 Task: Create a due date automation trigger when advanced on, on the tuesday of the week a card is due add dates with an overdue due date at 11:00 AM.
Action: Mouse moved to (1020, 75)
Screenshot: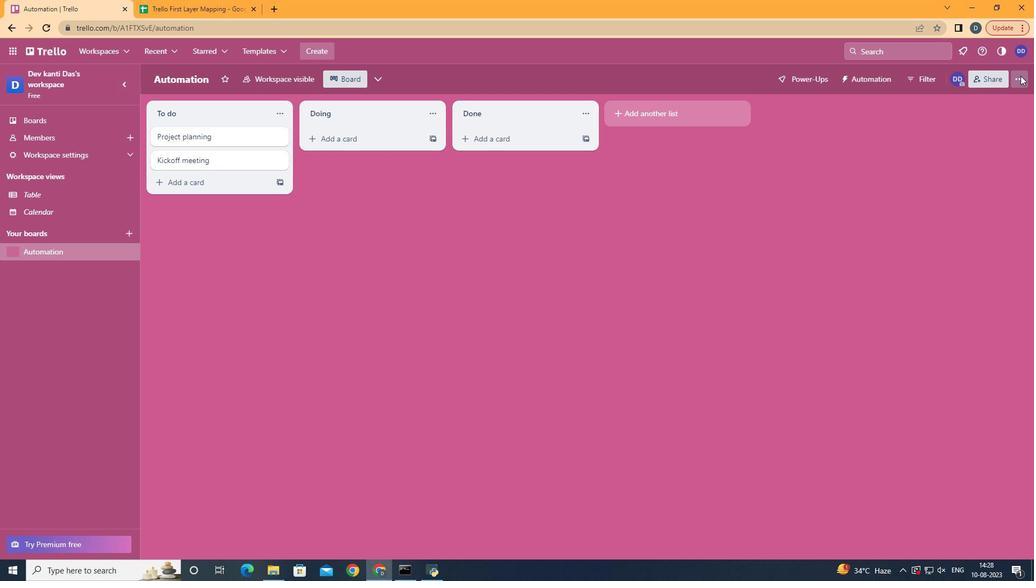 
Action: Mouse pressed left at (1020, 75)
Screenshot: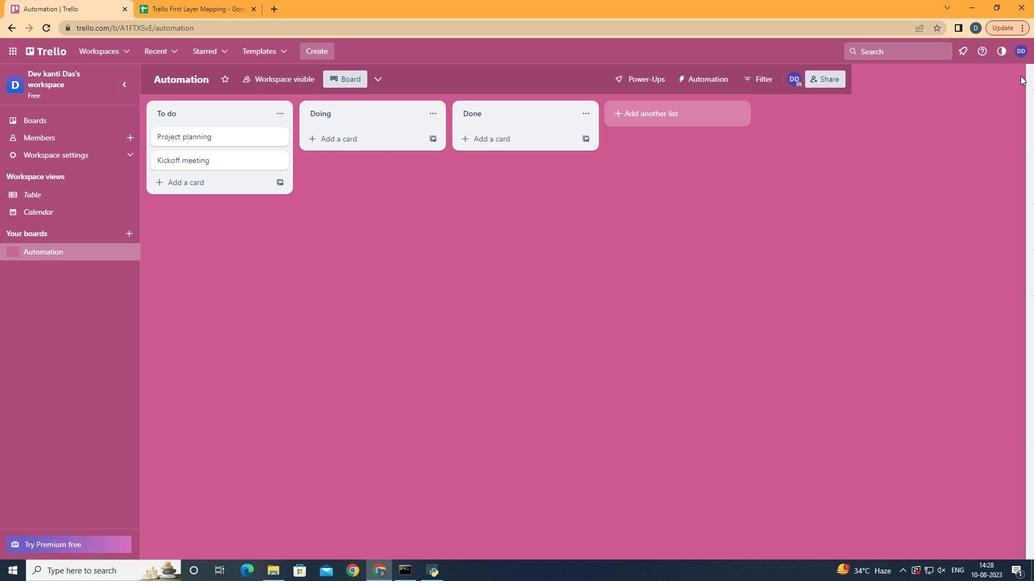 
Action: Mouse moved to (952, 222)
Screenshot: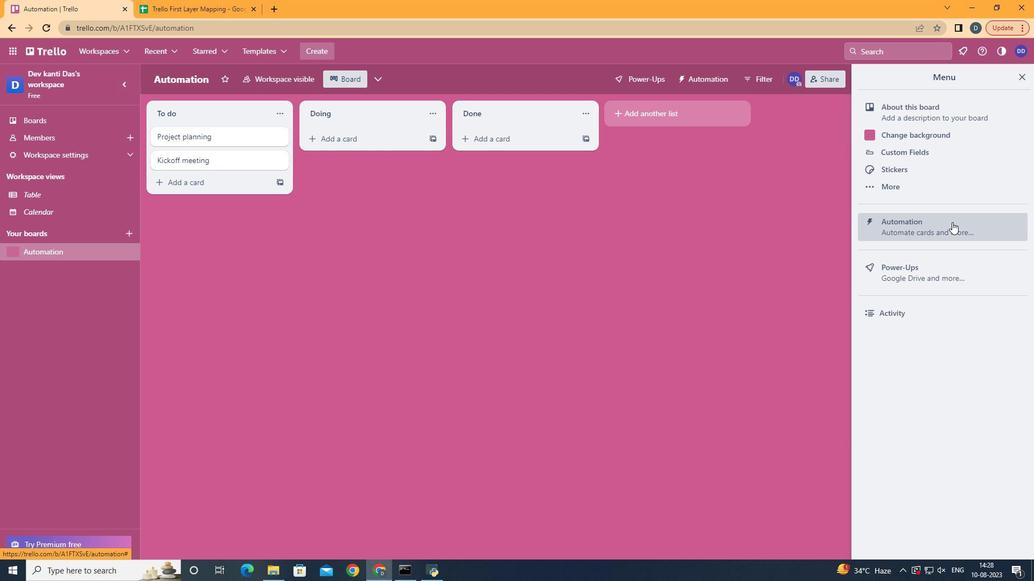 
Action: Mouse pressed left at (952, 222)
Screenshot: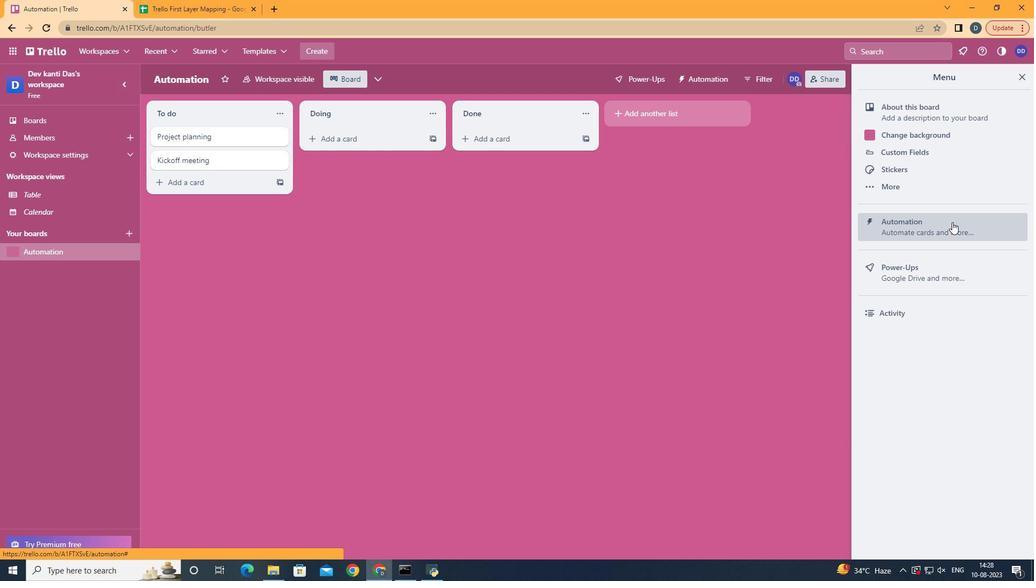 
Action: Mouse moved to (199, 220)
Screenshot: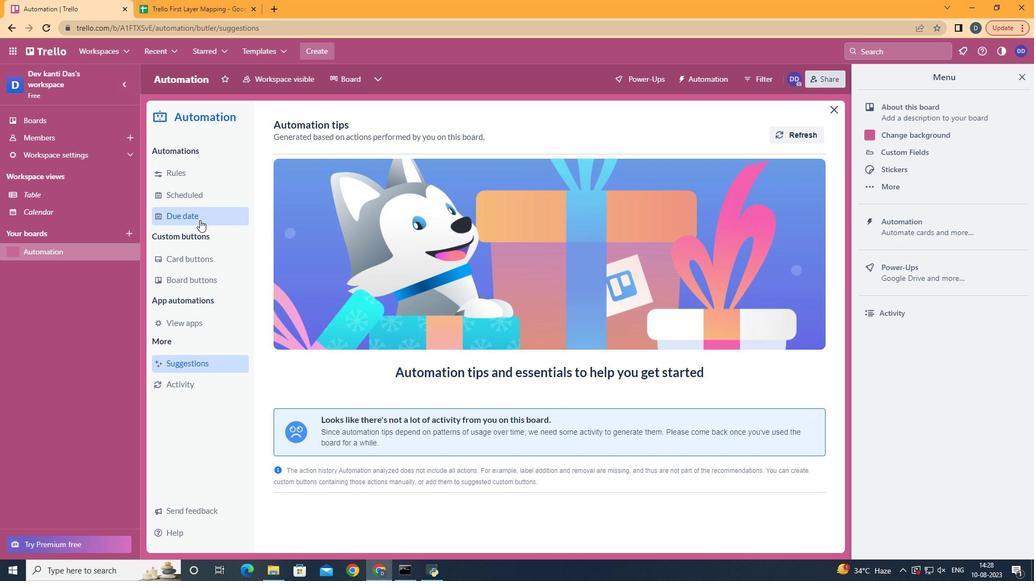 
Action: Mouse pressed left at (199, 220)
Screenshot: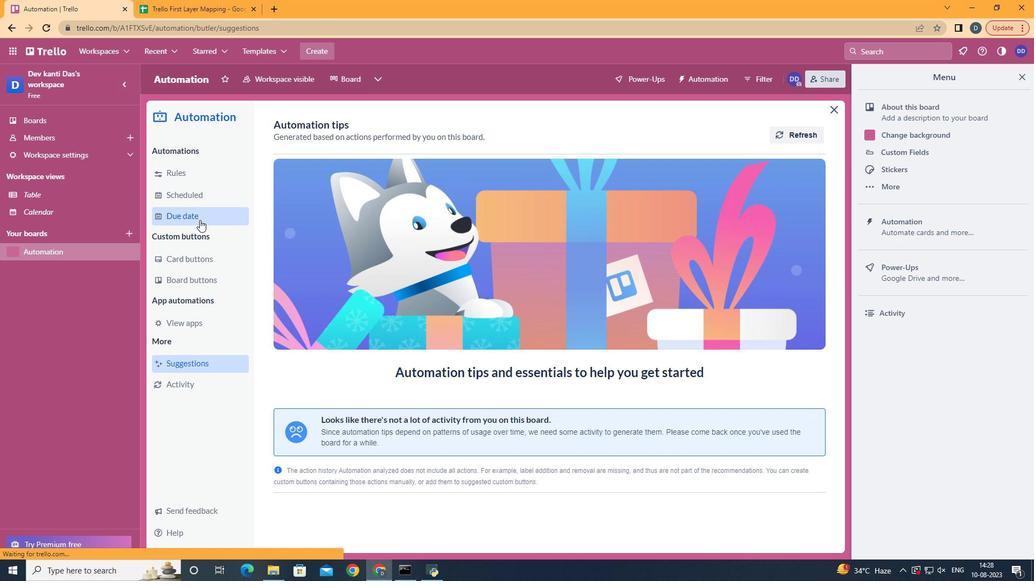 
Action: Mouse moved to (751, 123)
Screenshot: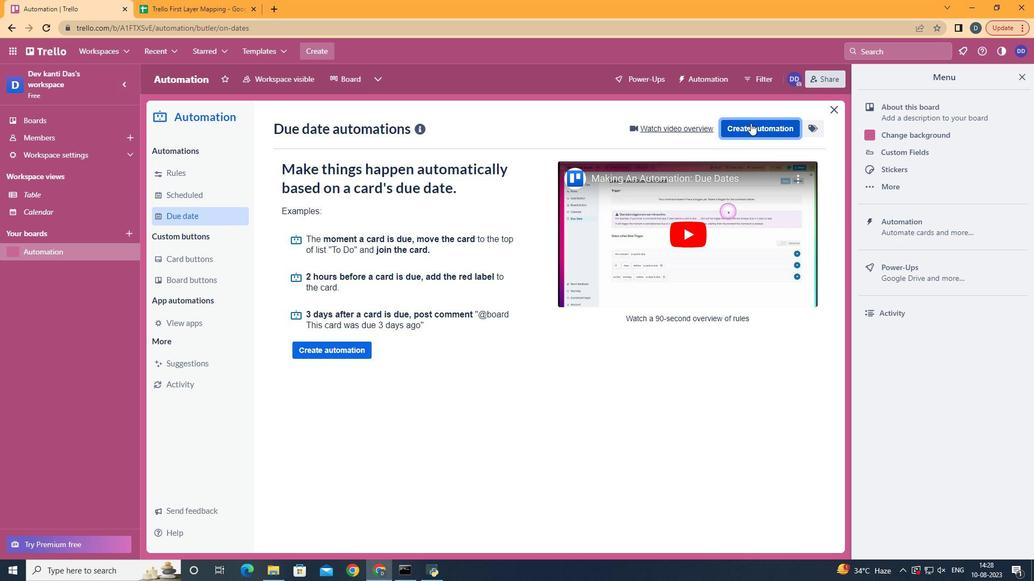 
Action: Mouse pressed left at (751, 123)
Screenshot: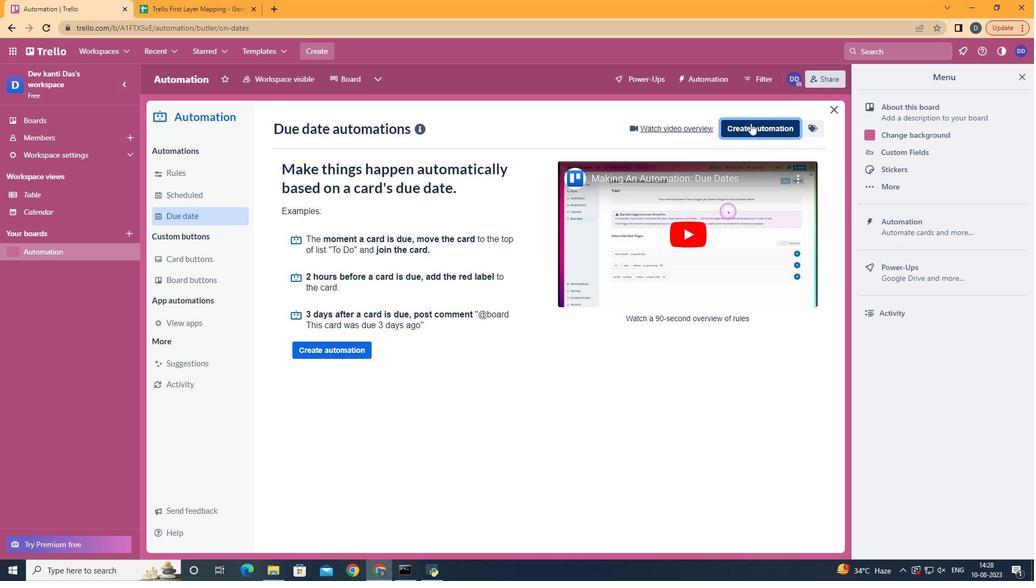 
Action: Mouse moved to (554, 227)
Screenshot: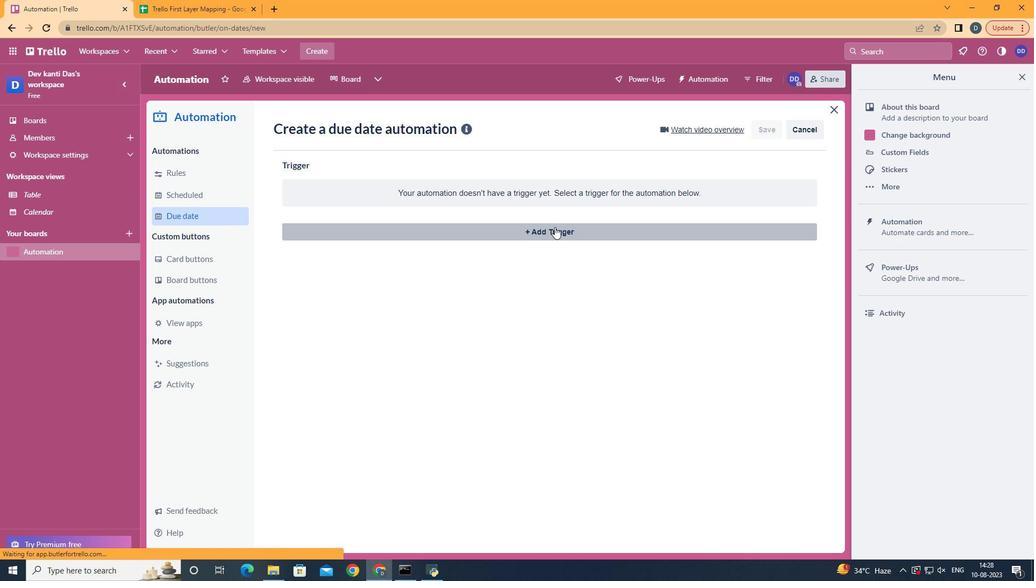 
Action: Mouse pressed left at (554, 227)
Screenshot: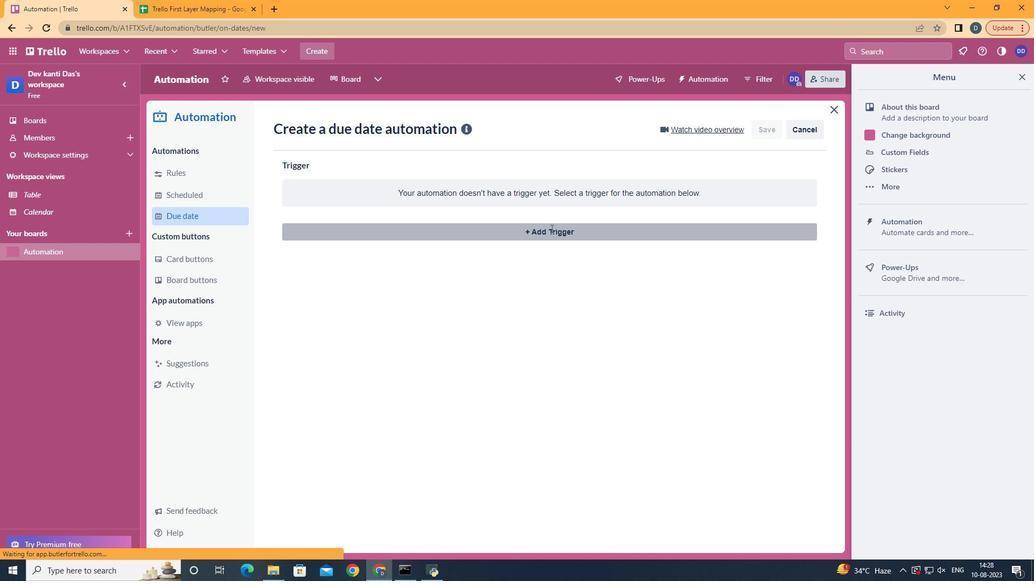 
Action: Mouse moved to (352, 297)
Screenshot: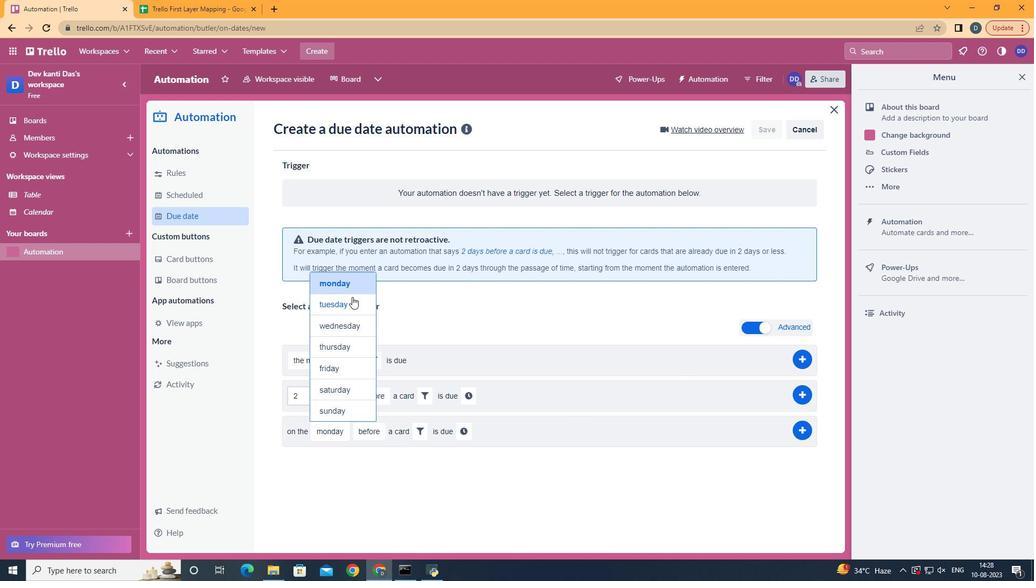
Action: Mouse pressed left at (352, 297)
Screenshot: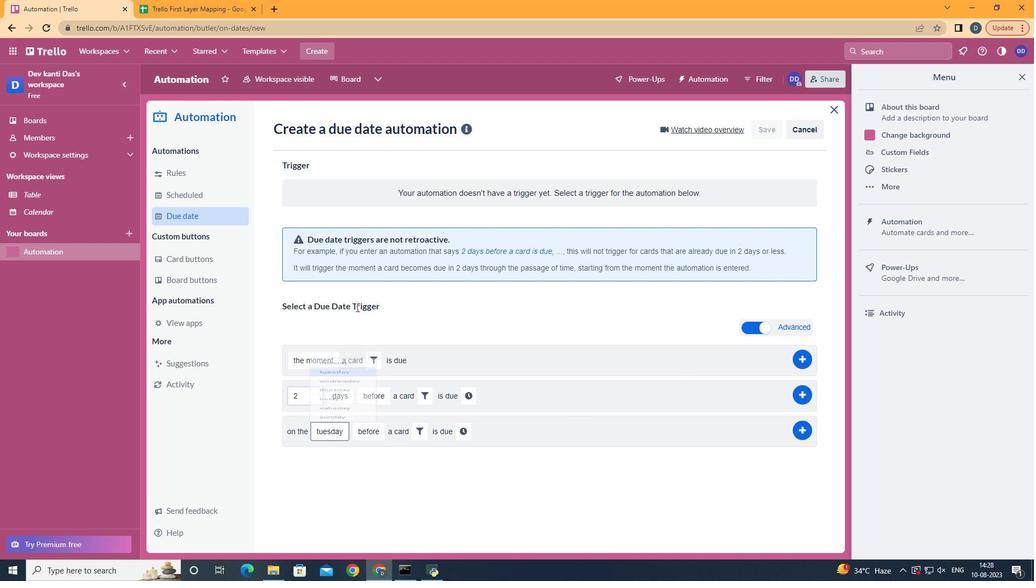 
Action: Mouse moved to (386, 502)
Screenshot: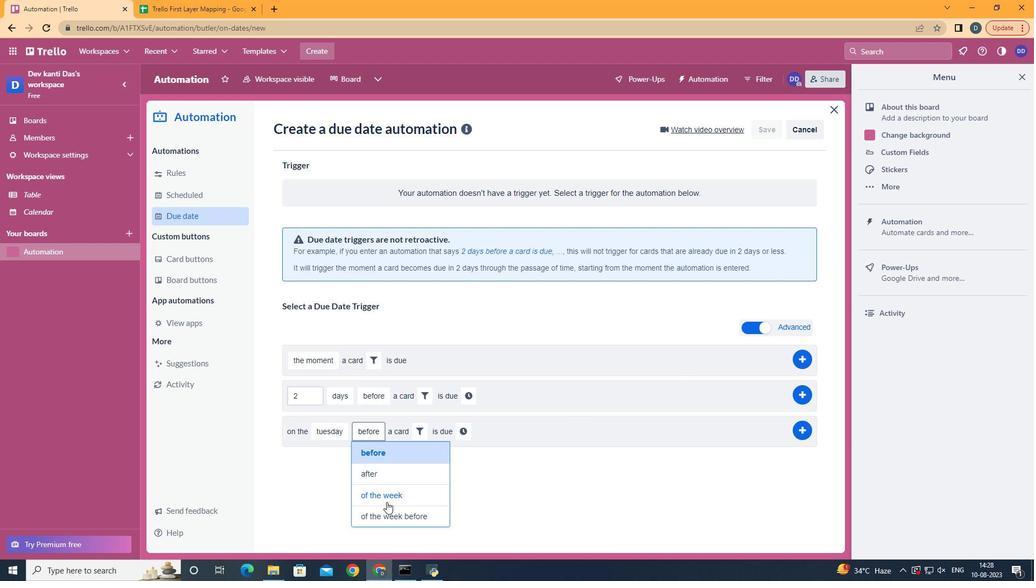 
Action: Mouse pressed left at (386, 502)
Screenshot: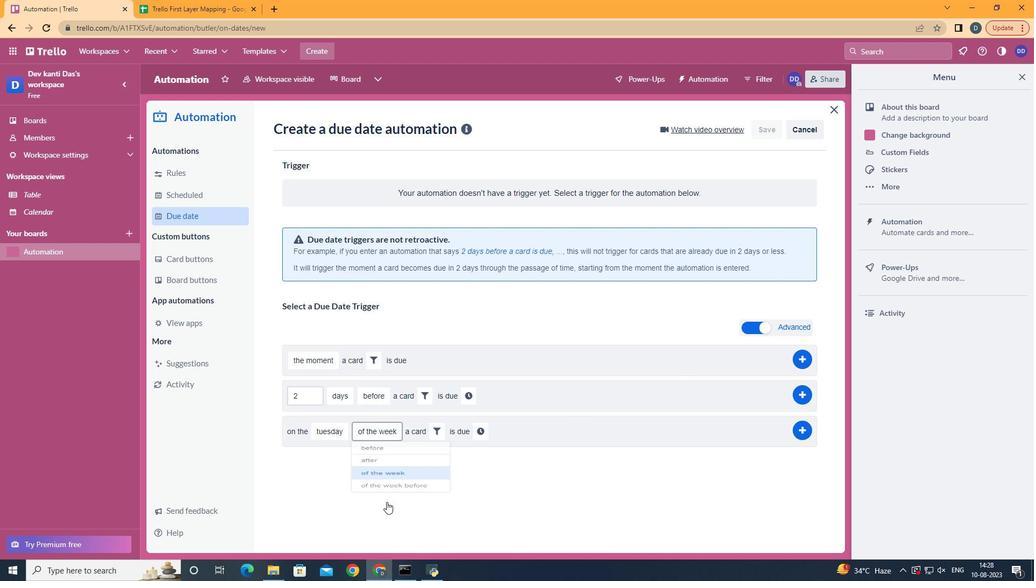 
Action: Mouse moved to (430, 431)
Screenshot: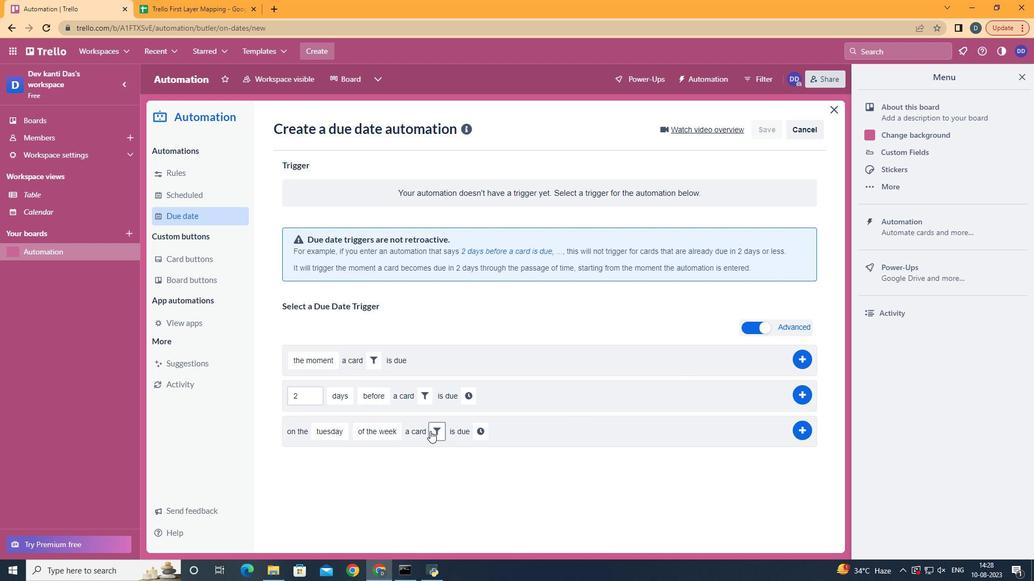 
Action: Mouse pressed left at (430, 431)
Screenshot: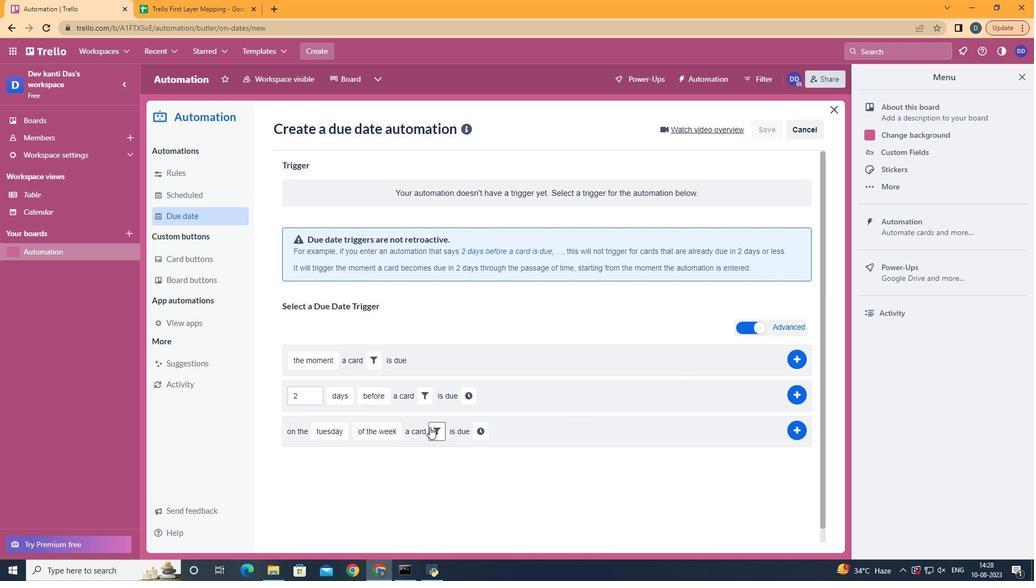 
Action: Mouse moved to (507, 461)
Screenshot: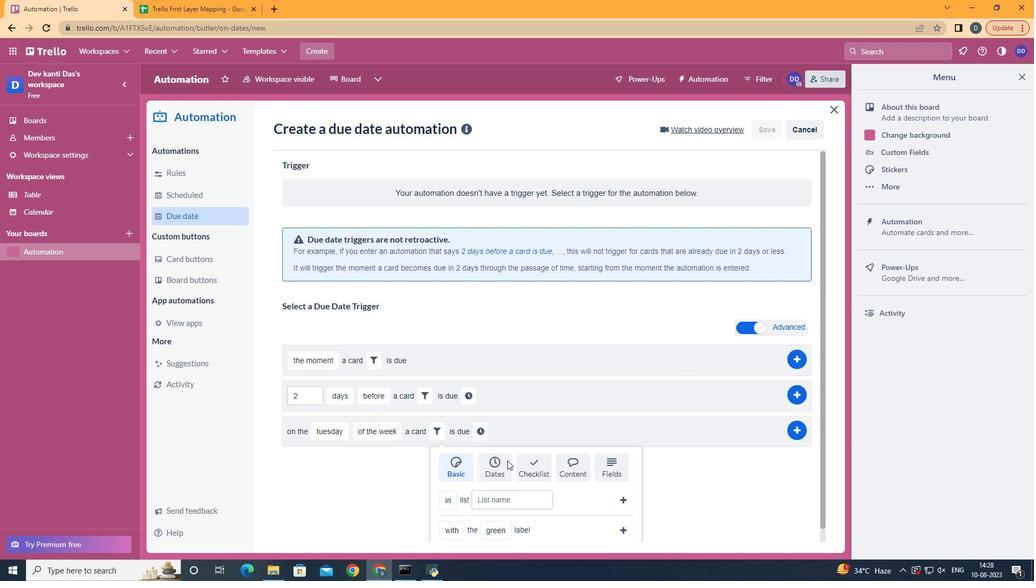 
Action: Mouse pressed left at (507, 461)
Screenshot: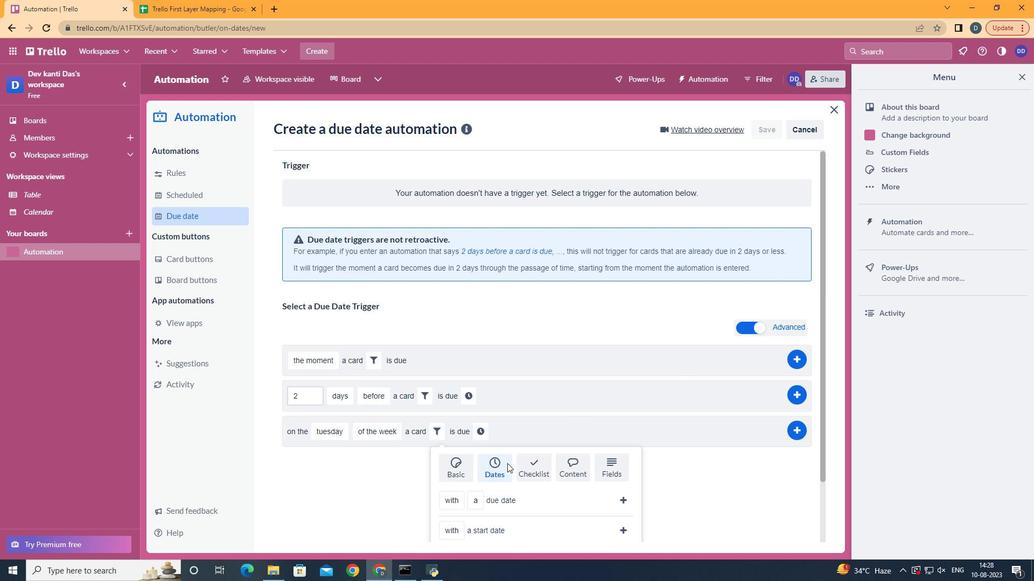 
Action: Mouse moved to (497, 481)
Screenshot: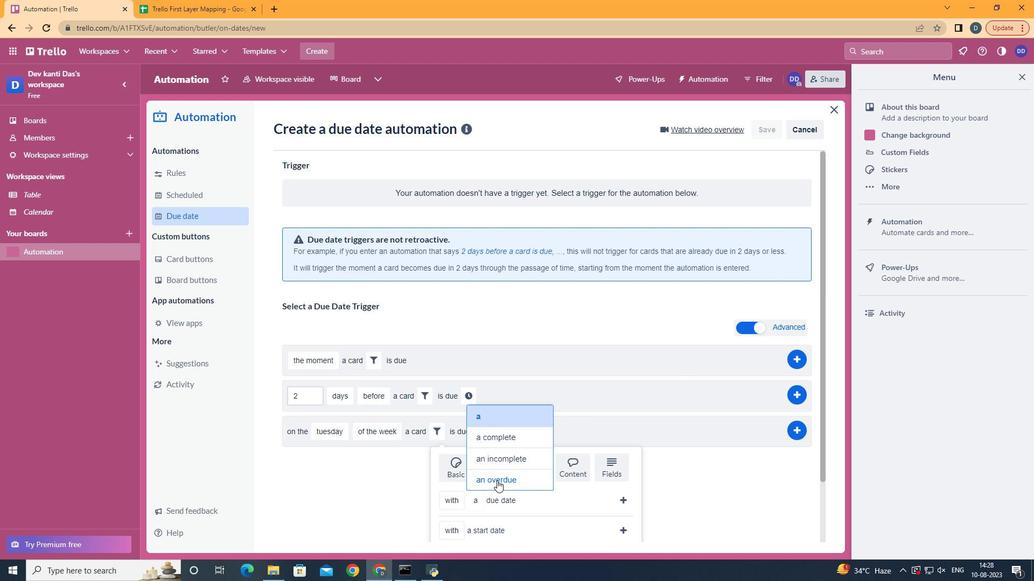 
Action: Mouse pressed left at (497, 481)
Screenshot: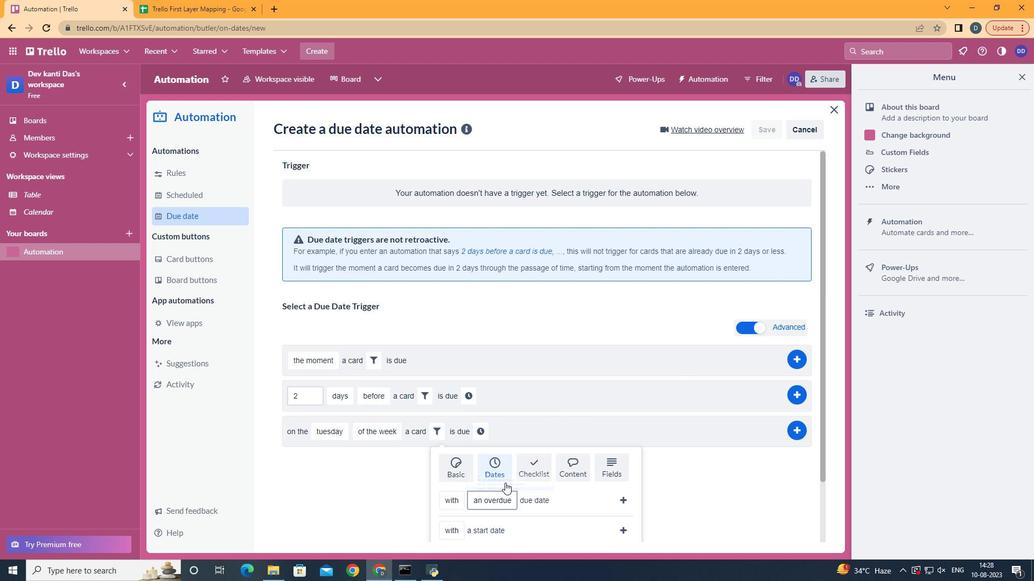 
Action: Mouse moved to (620, 498)
Screenshot: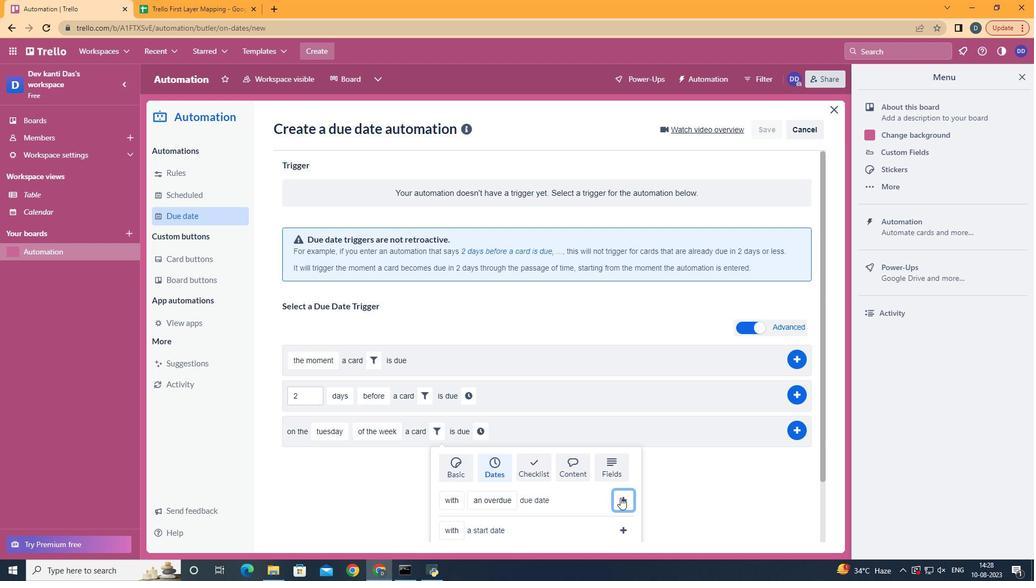 
Action: Mouse pressed left at (620, 498)
Screenshot: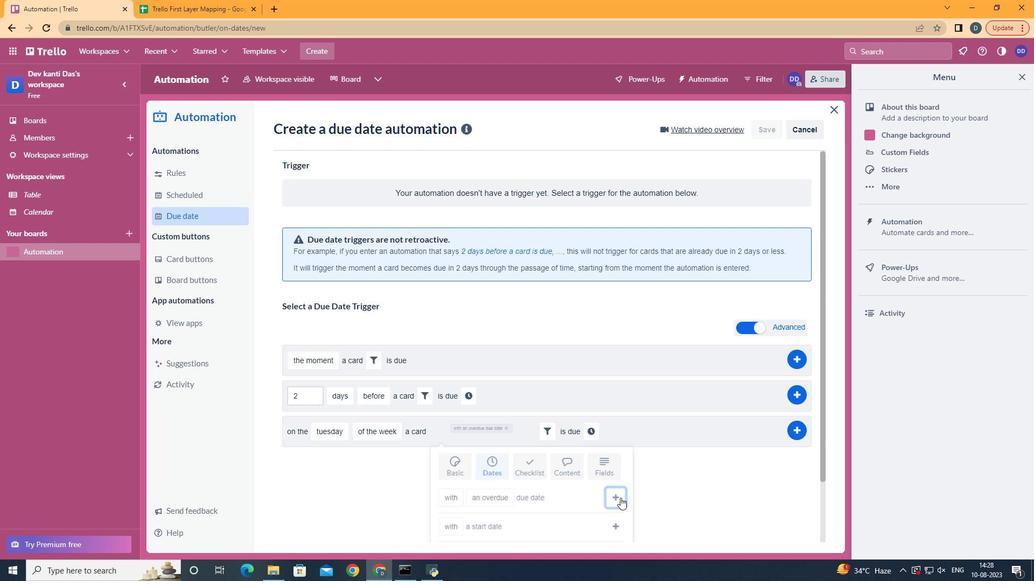 
Action: Mouse moved to (591, 437)
Screenshot: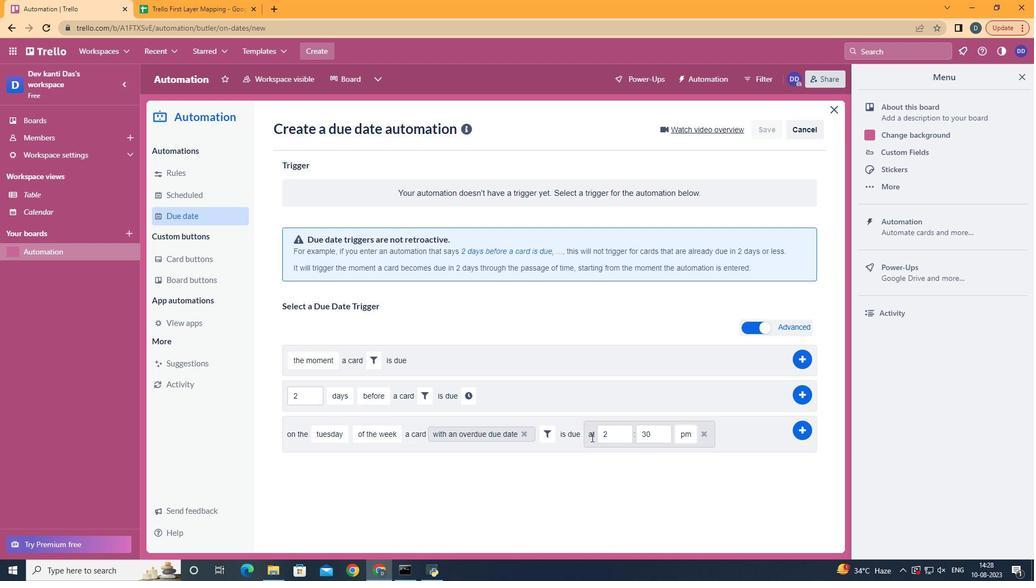 
Action: Mouse pressed left at (591, 437)
Screenshot: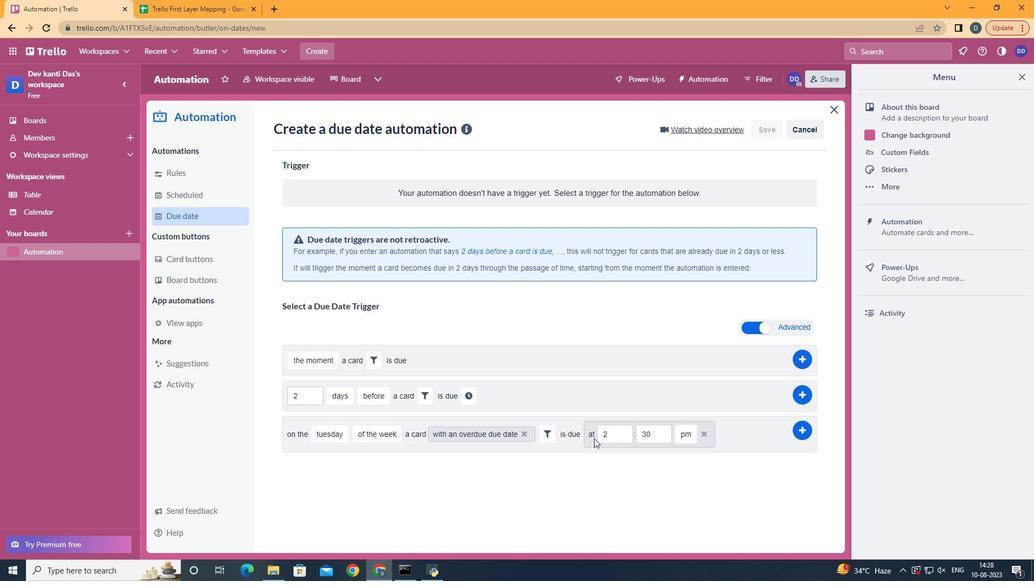 
Action: Mouse moved to (622, 436)
Screenshot: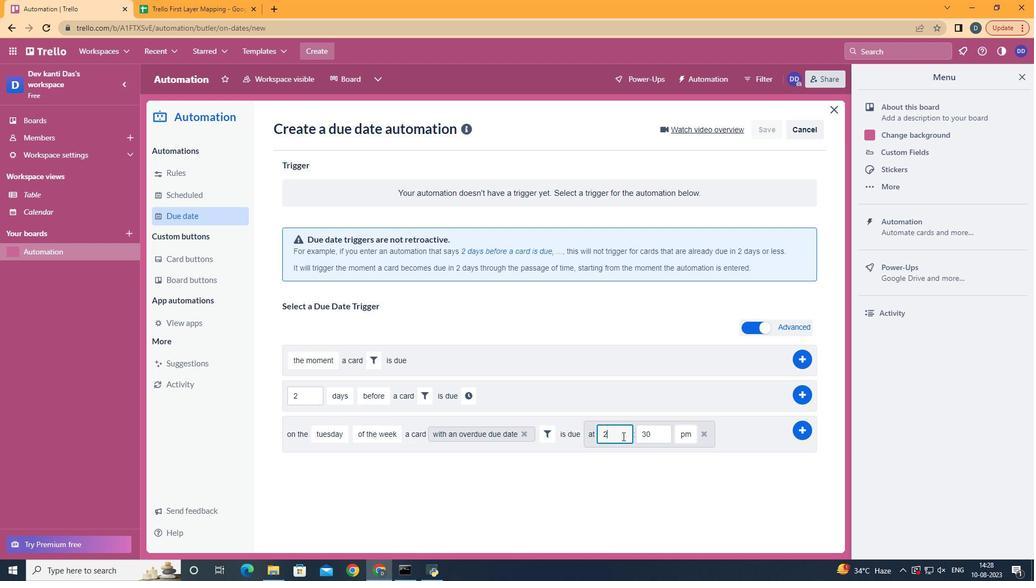 
Action: Mouse pressed left at (622, 436)
Screenshot: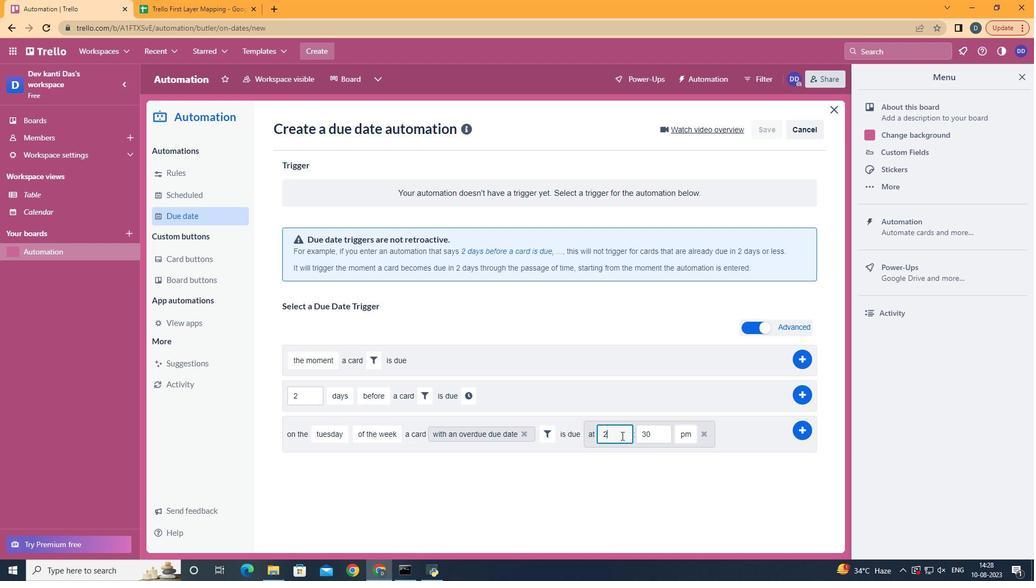 
Action: Mouse moved to (620, 436)
Screenshot: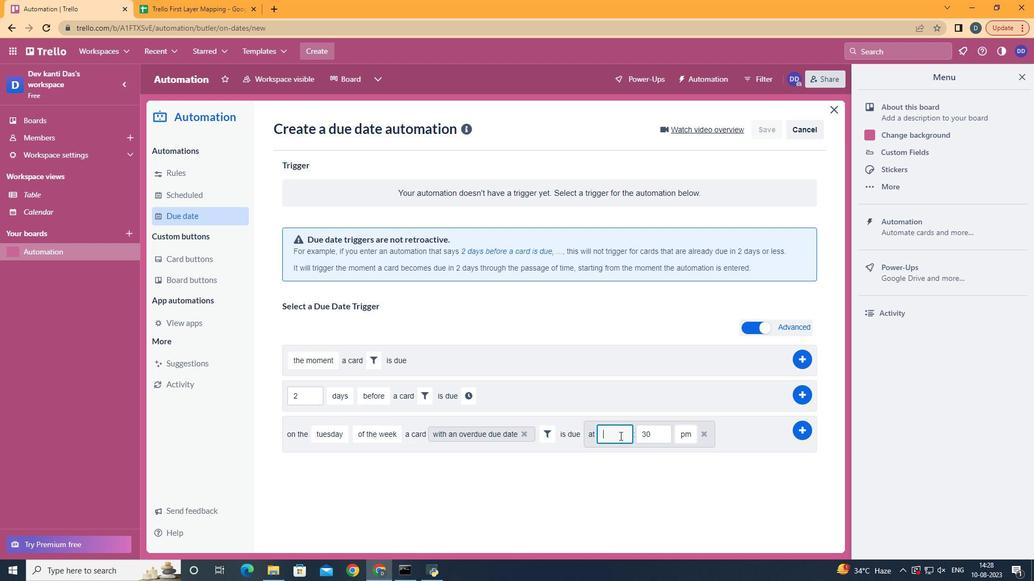 
Action: Key pressed <Key.backspace>11
Screenshot: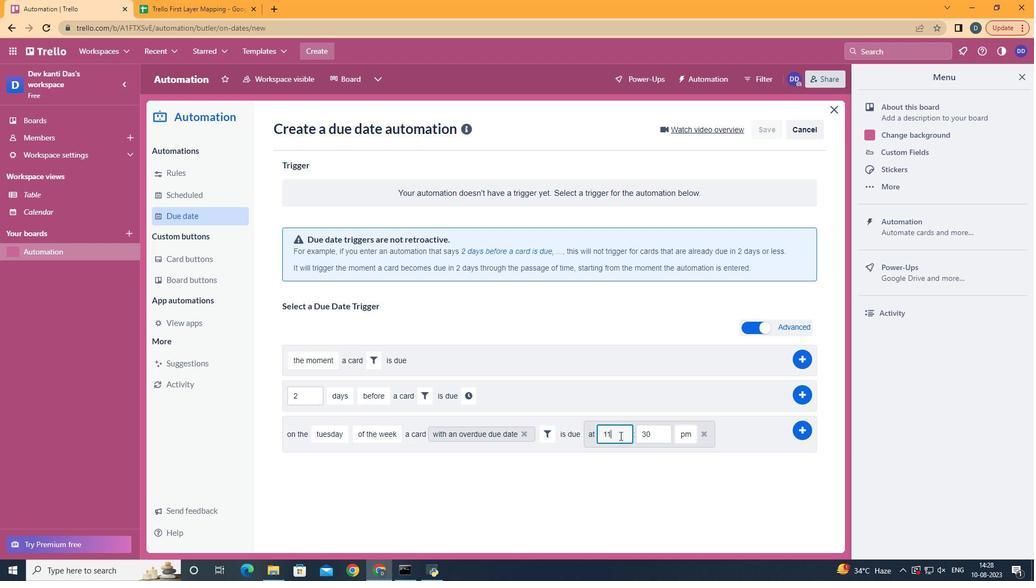 
Action: Mouse moved to (651, 429)
Screenshot: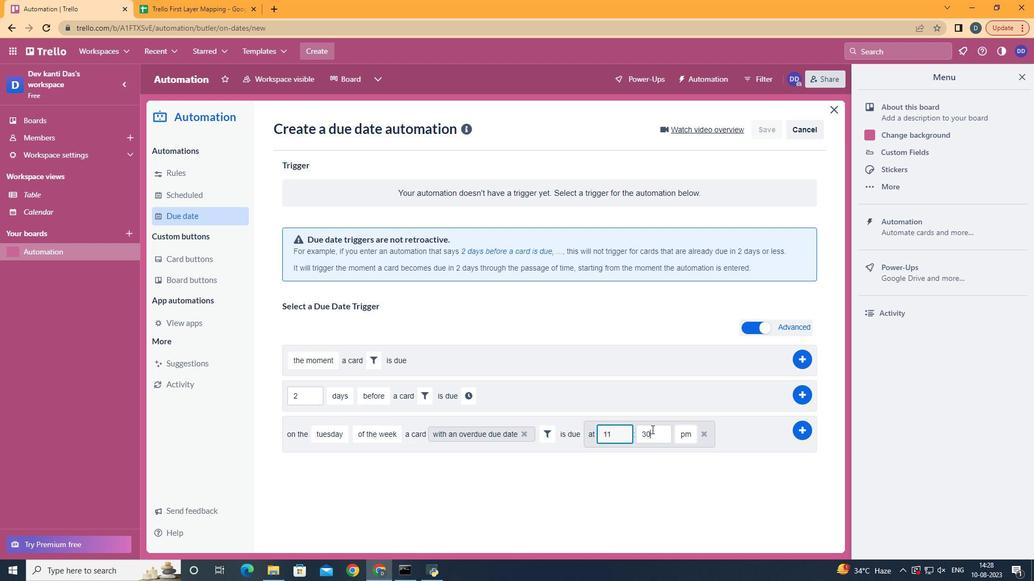 
Action: Mouse pressed left at (651, 429)
Screenshot: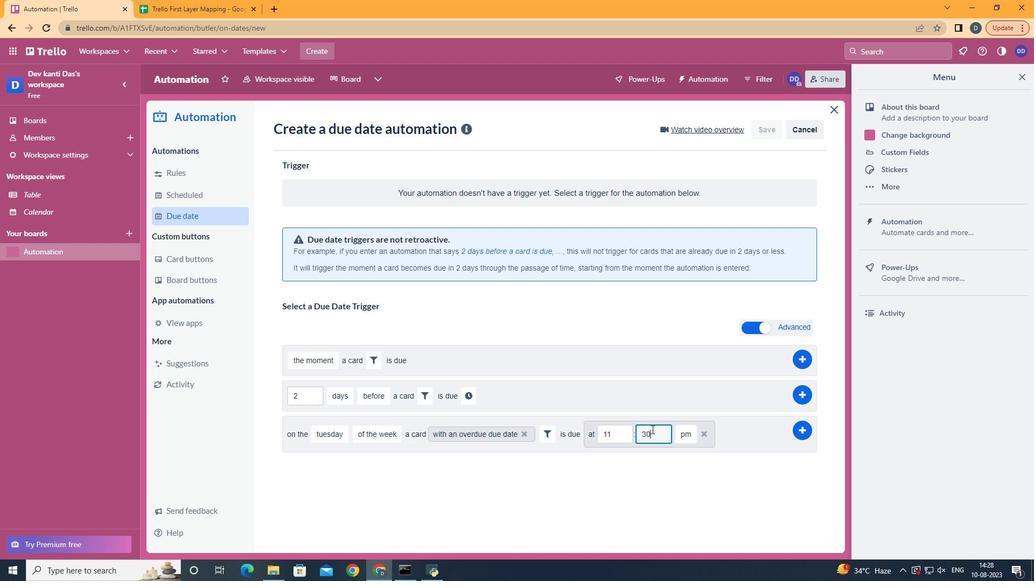 
Action: Key pressed <Key.backspace><Key.backspace>00
Screenshot: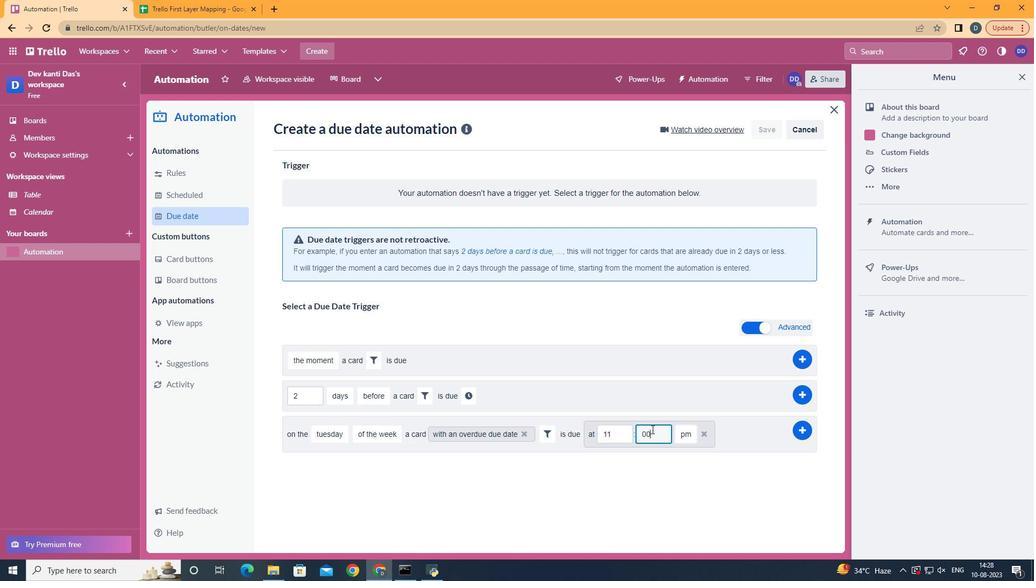 
Action: Mouse moved to (691, 451)
Screenshot: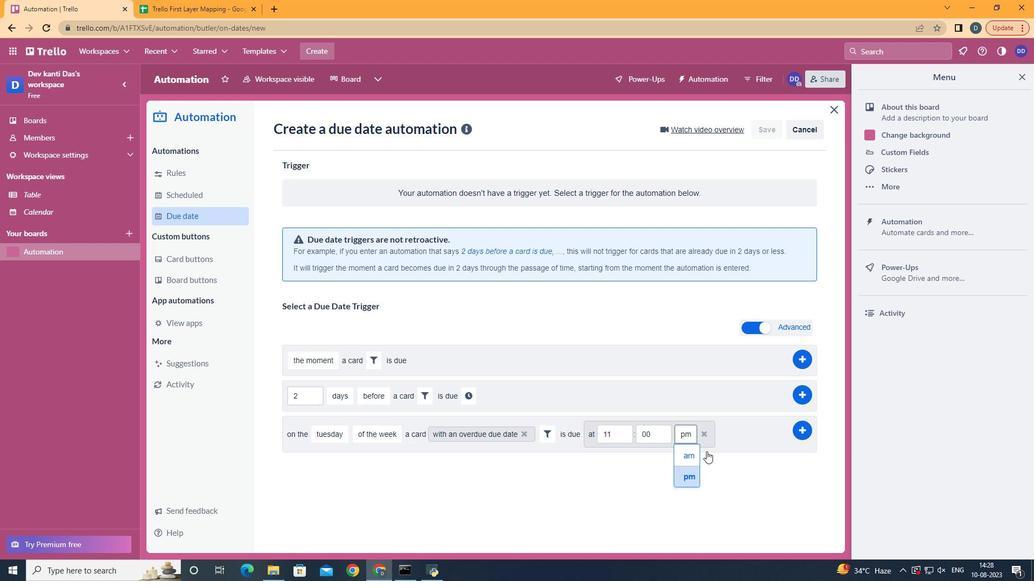 
Action: Mouse pressed left at (691, 451)
Screenshot: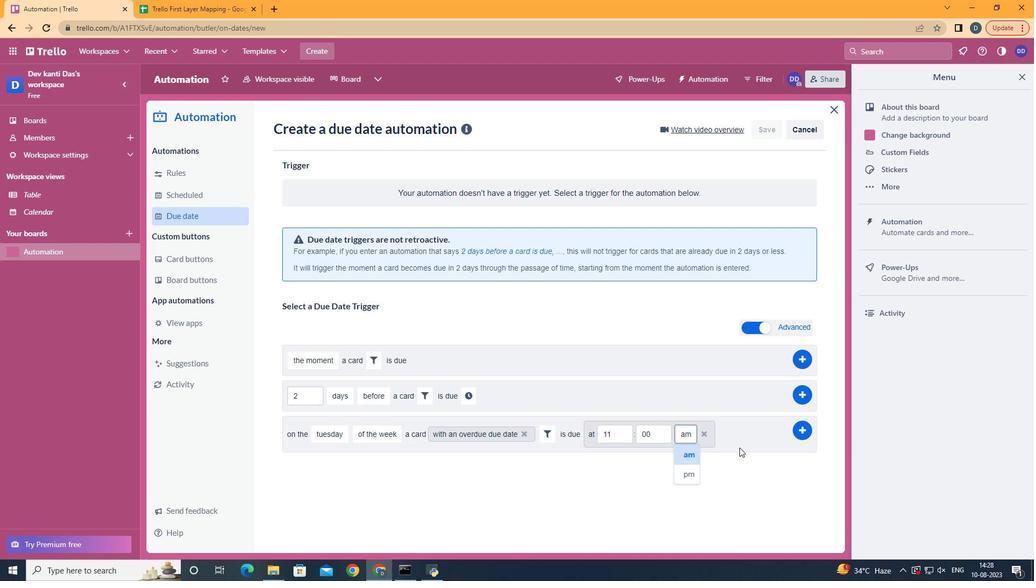 
Action: Mouse moved to (802, 425)
Screenshot: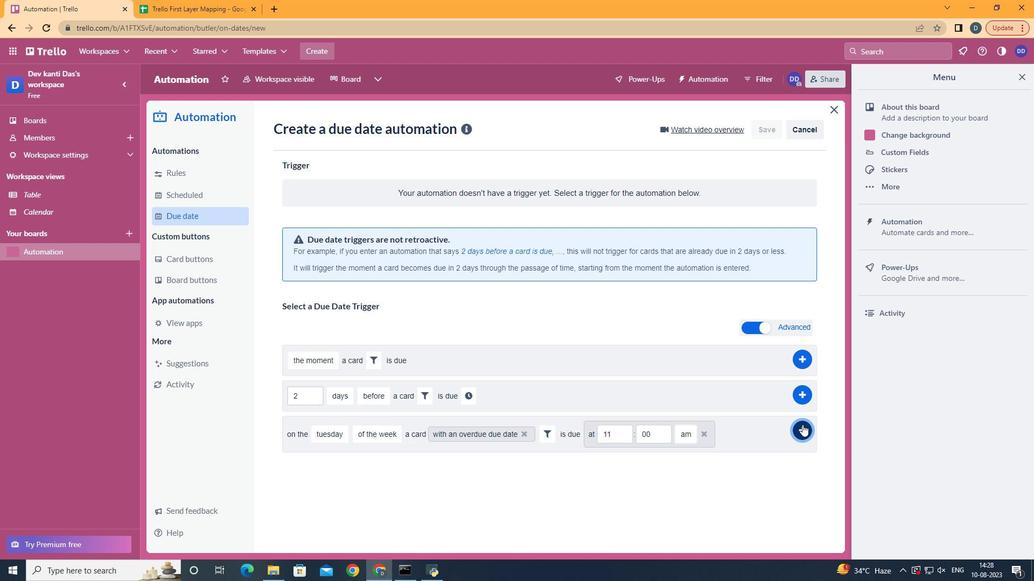 
Action: Mouse pressed left at (802, 425)
Screenshot: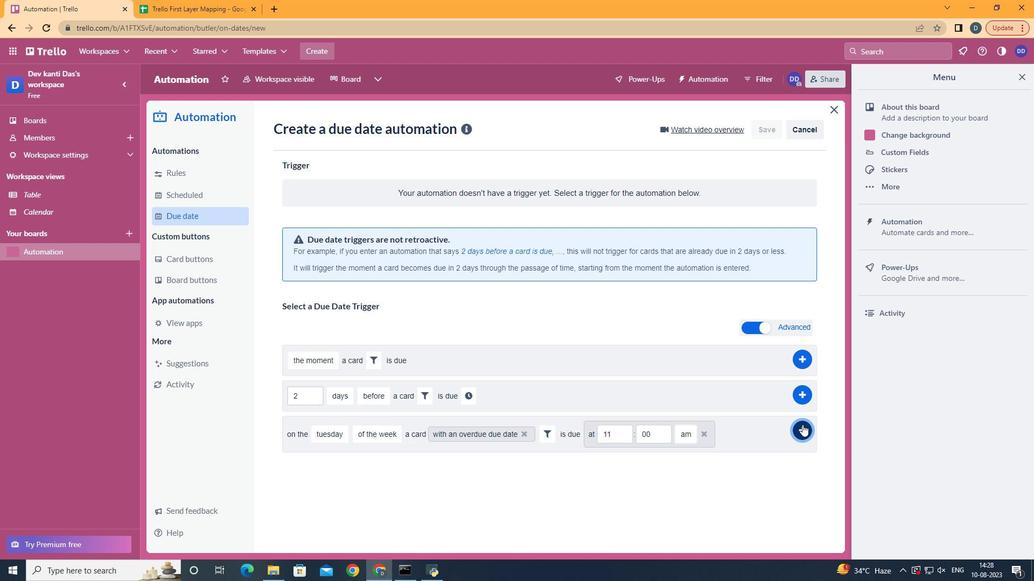 
Action: Mouse moved to (635, 254)
Screenshot: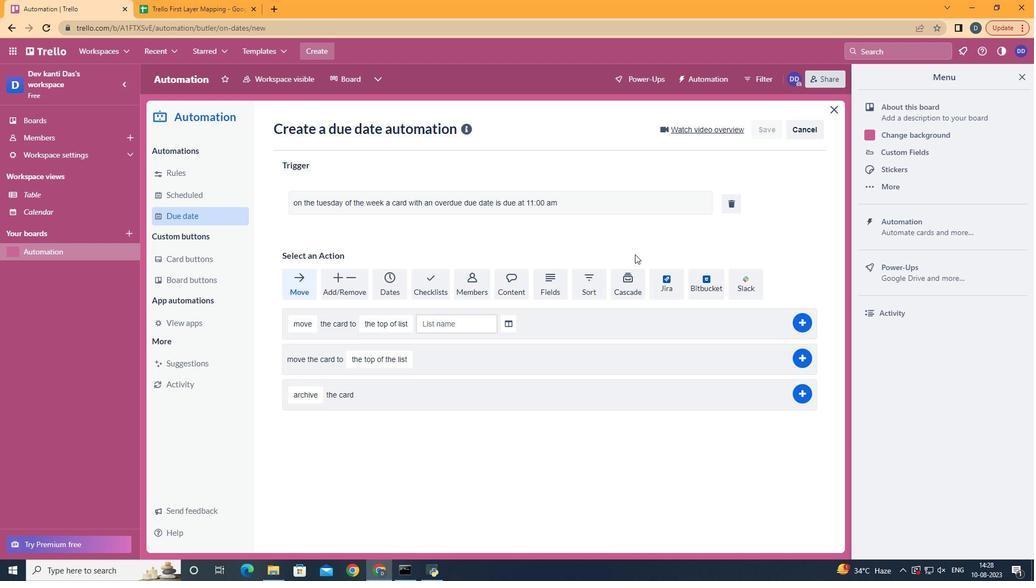 
